 Task: Categorize selected contacts in Microsoft Outlook.
Action: Mouse moved to (7, 78)
Screenshot: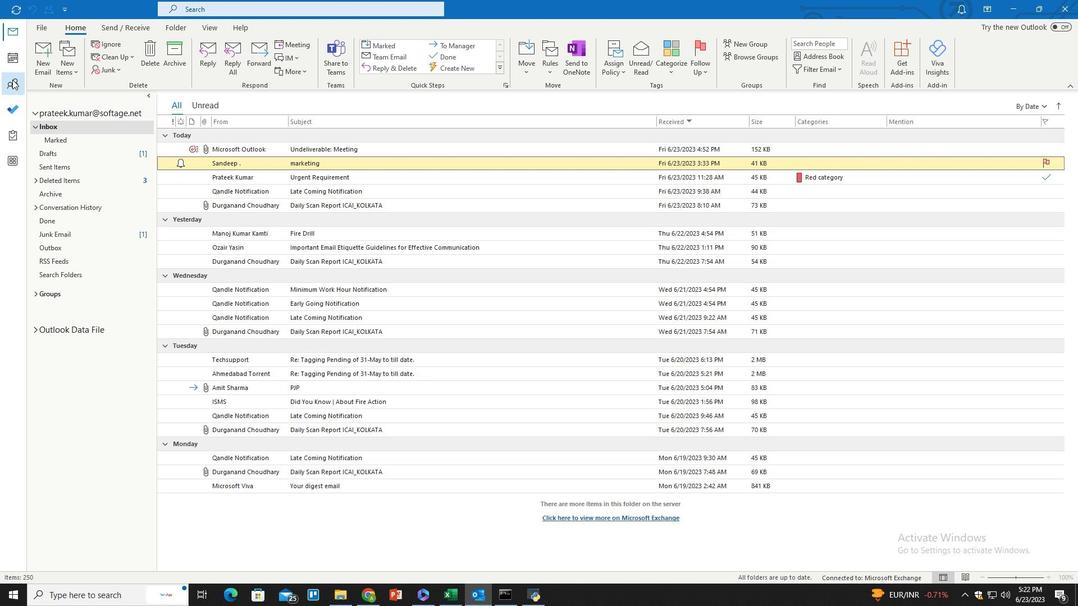 
Action: Mouse pressed left at (7, 78)
Screenshot: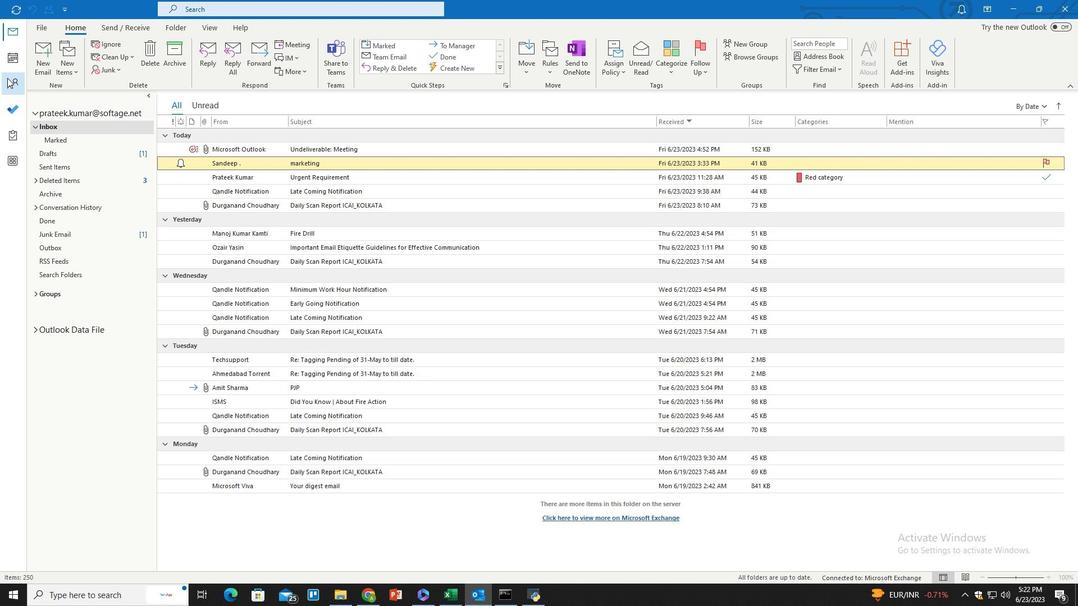 
Action: Mouse moved to (266, 248)
Screenshot: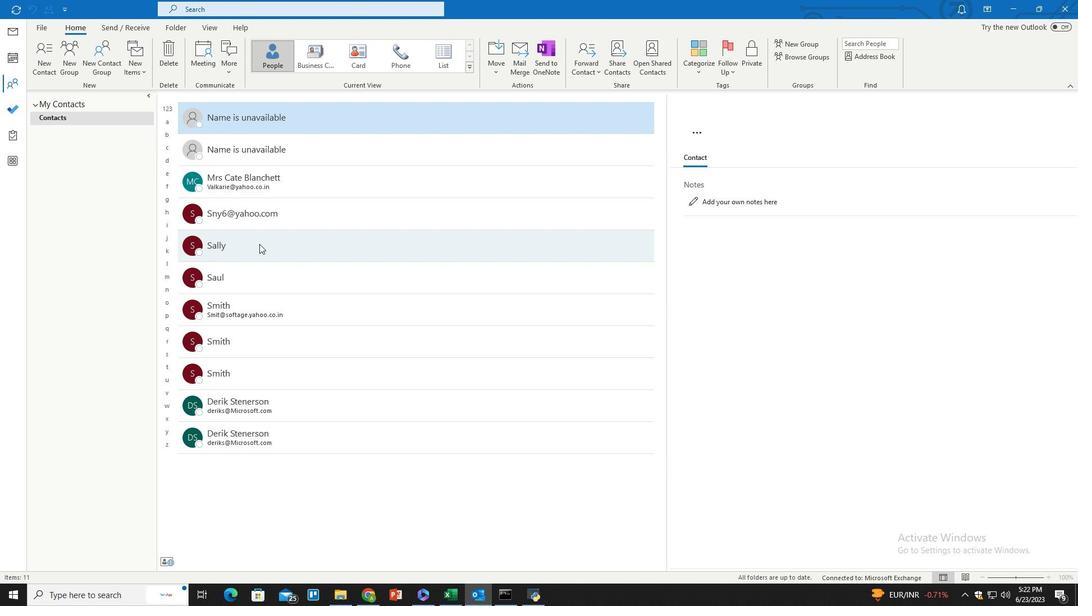 
Action: Mouse pressed left at (266, 248)
Screenshot: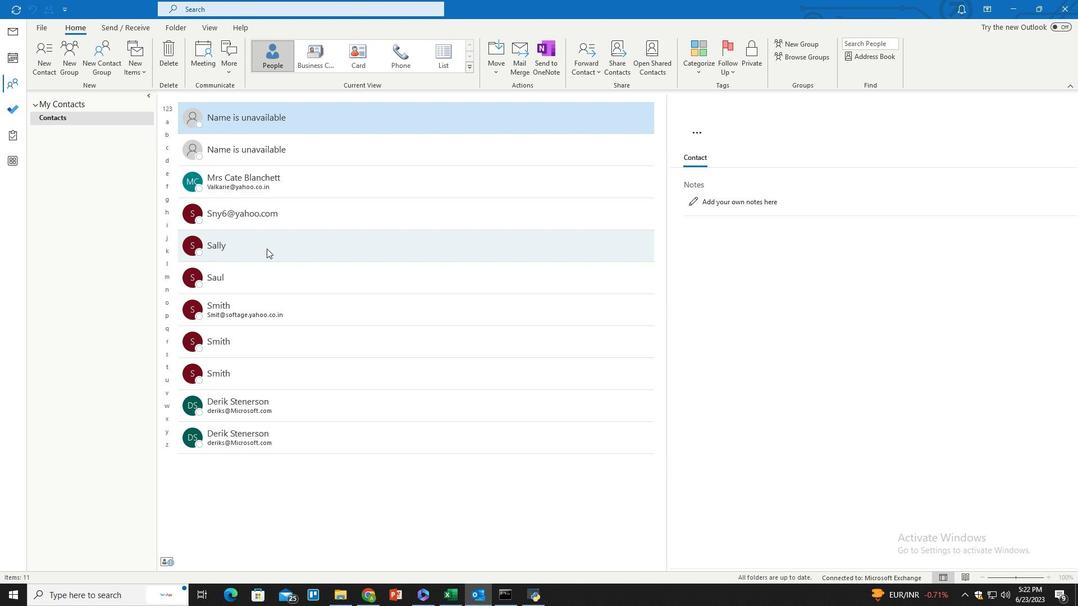 
Action: Mouse moved to (280, 276)
Screenshot: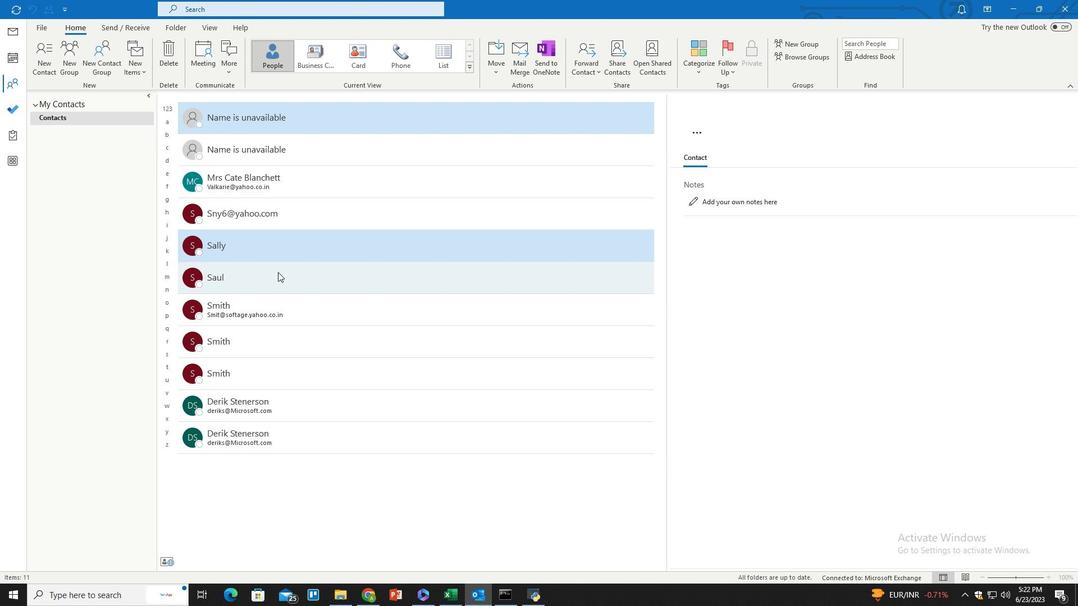 
Action: Mouse pressed left at (280, 276)
Screenshot: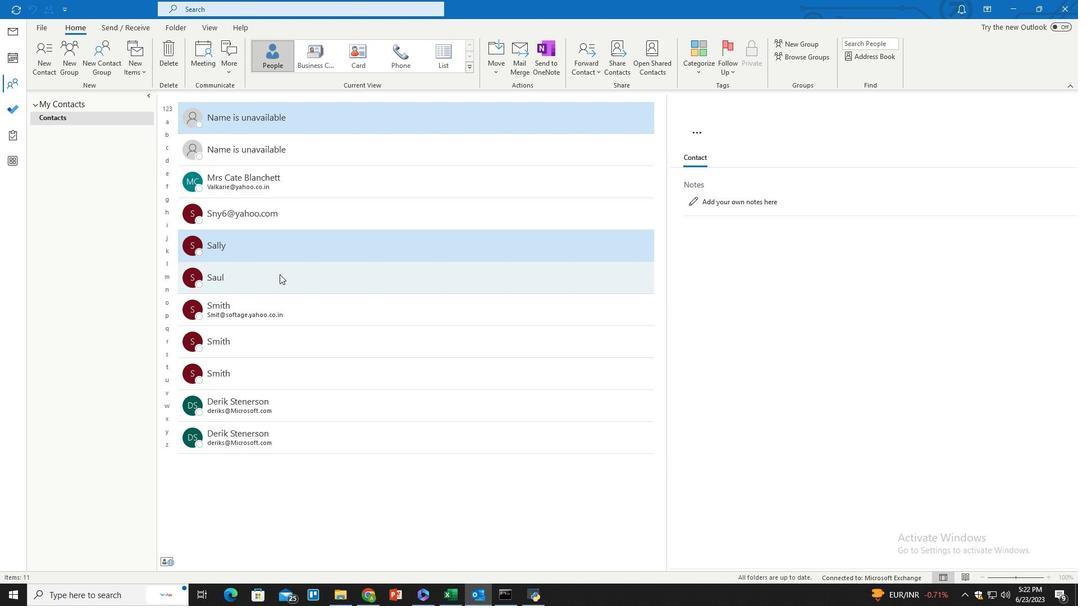 
Action: Mouse moved to (705, 70)
Screenshot: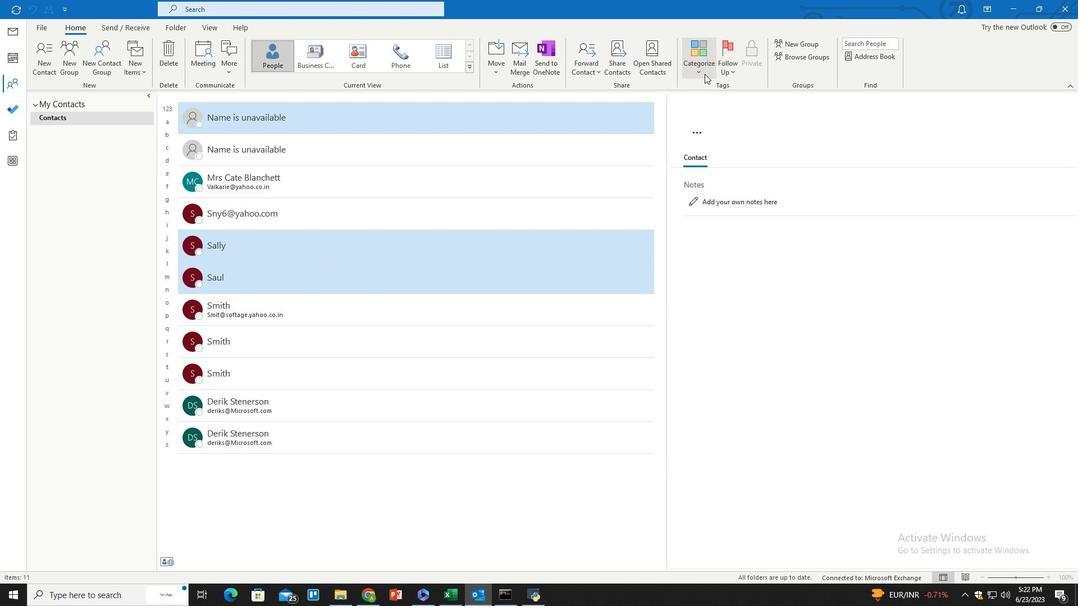 
Action: Mouse pressed left at (705, 70)
Screenshot: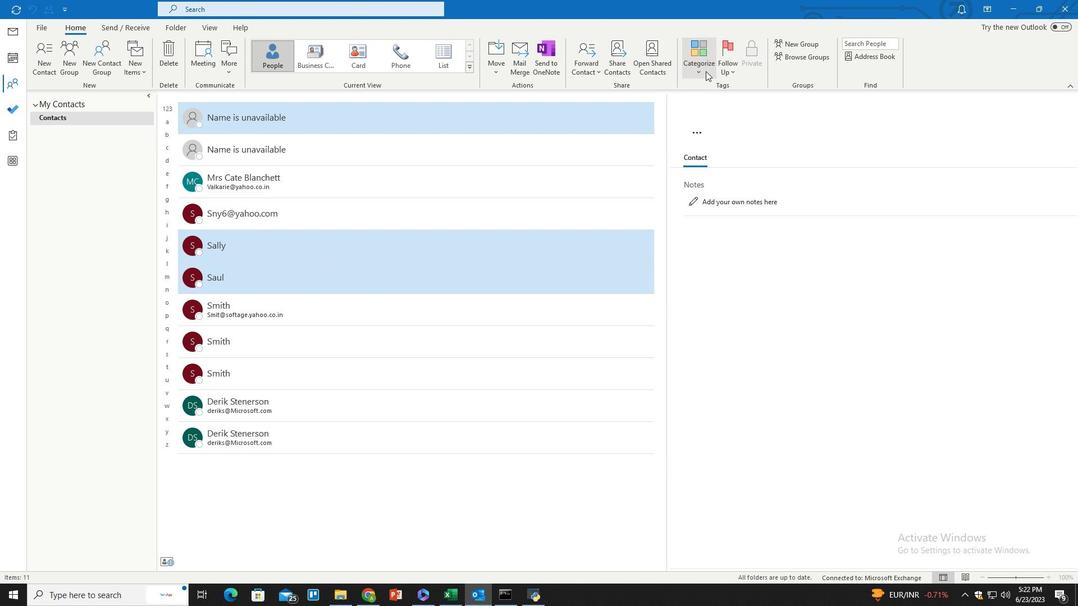
Action: Mouse moved to (727, 216)
Screenshot: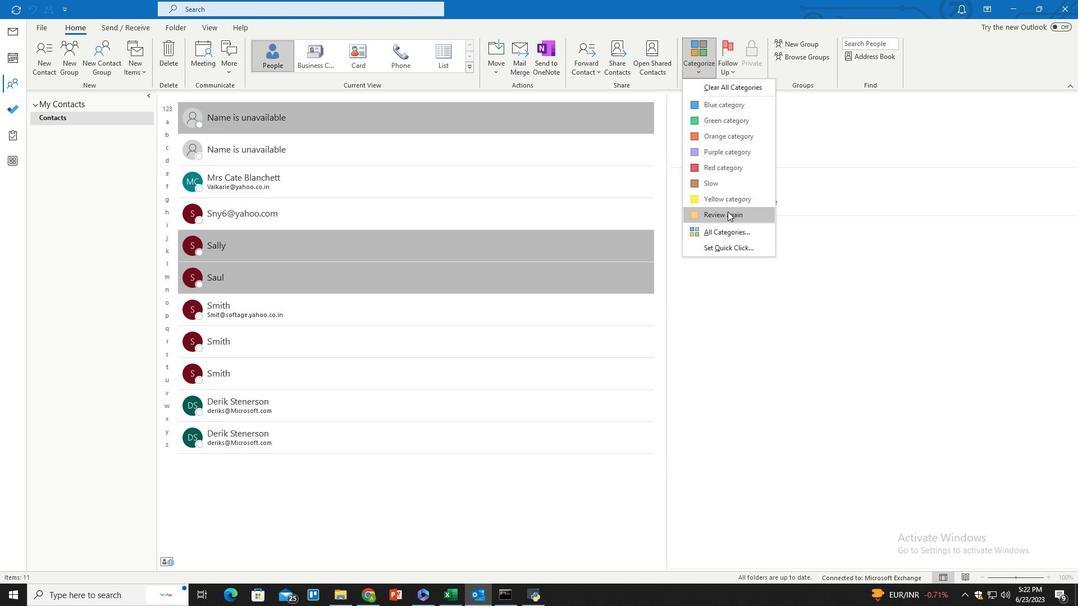 
Action: Mouse pressed left at (727, 216)
Screenshot: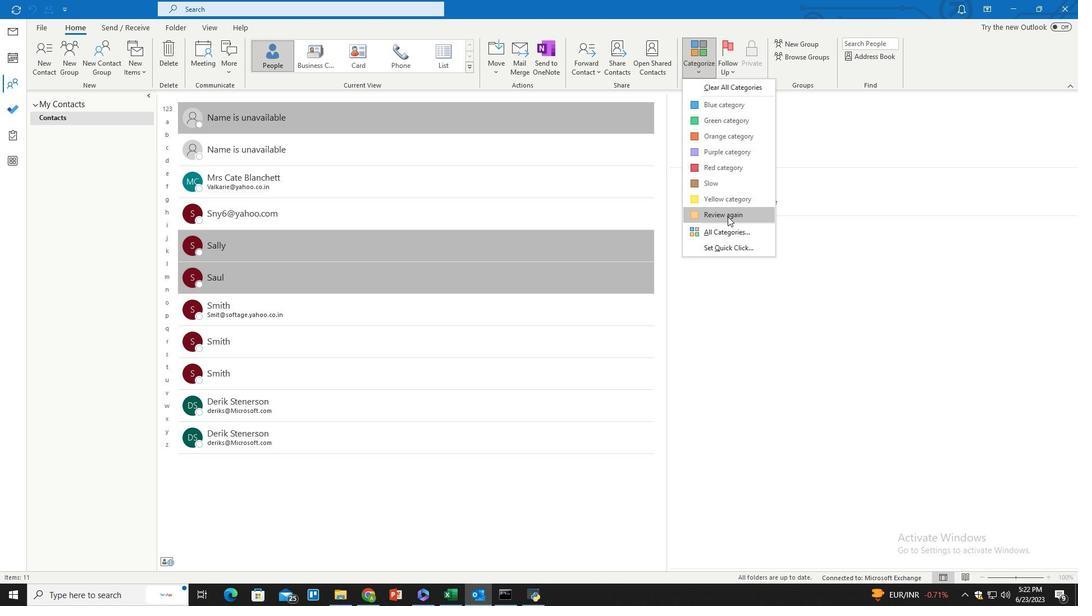 
